 Task: Create a rule from the Routing list, Task moved to a section -> Set Priority in the project AcmeWorks , set the section as To-Do and set the priority of the task as  High
Action: Mouse moved to (125, 347)
Screenshot: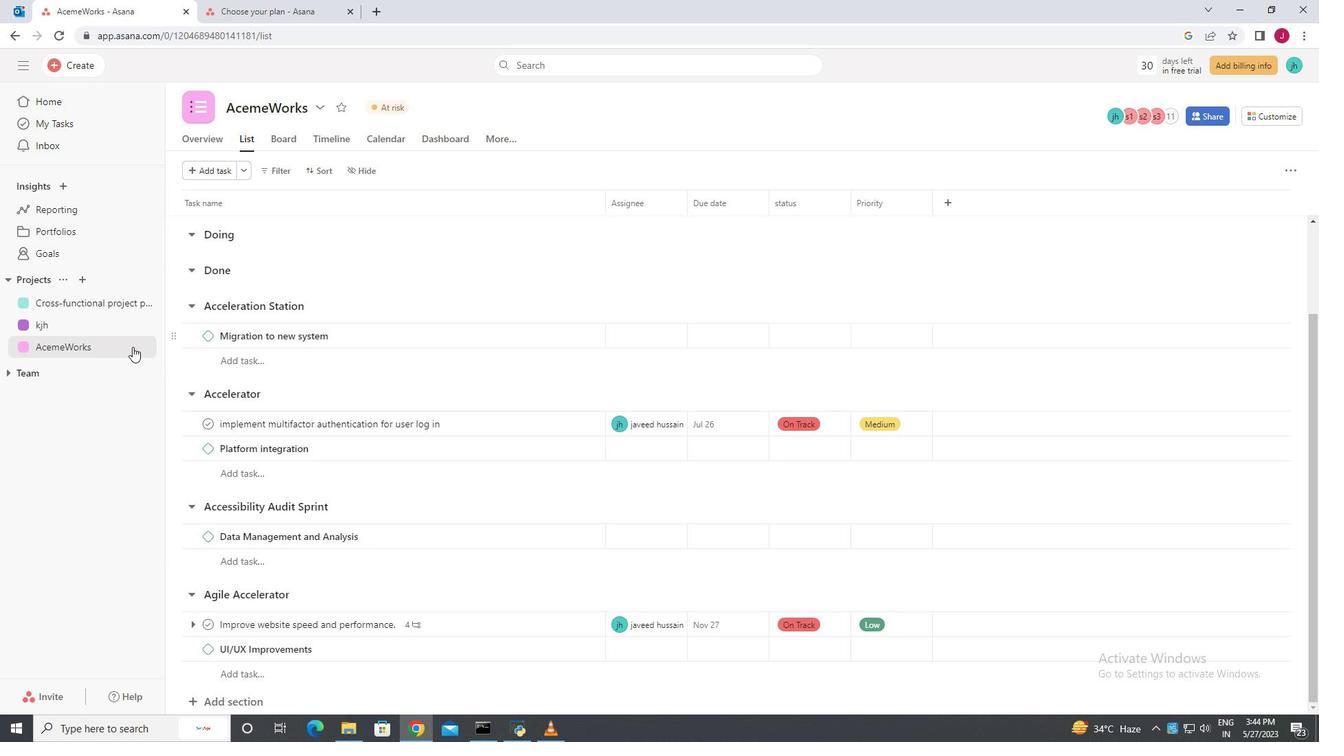 
Action: Mouse pressed left at (125, 347)
Screenshot: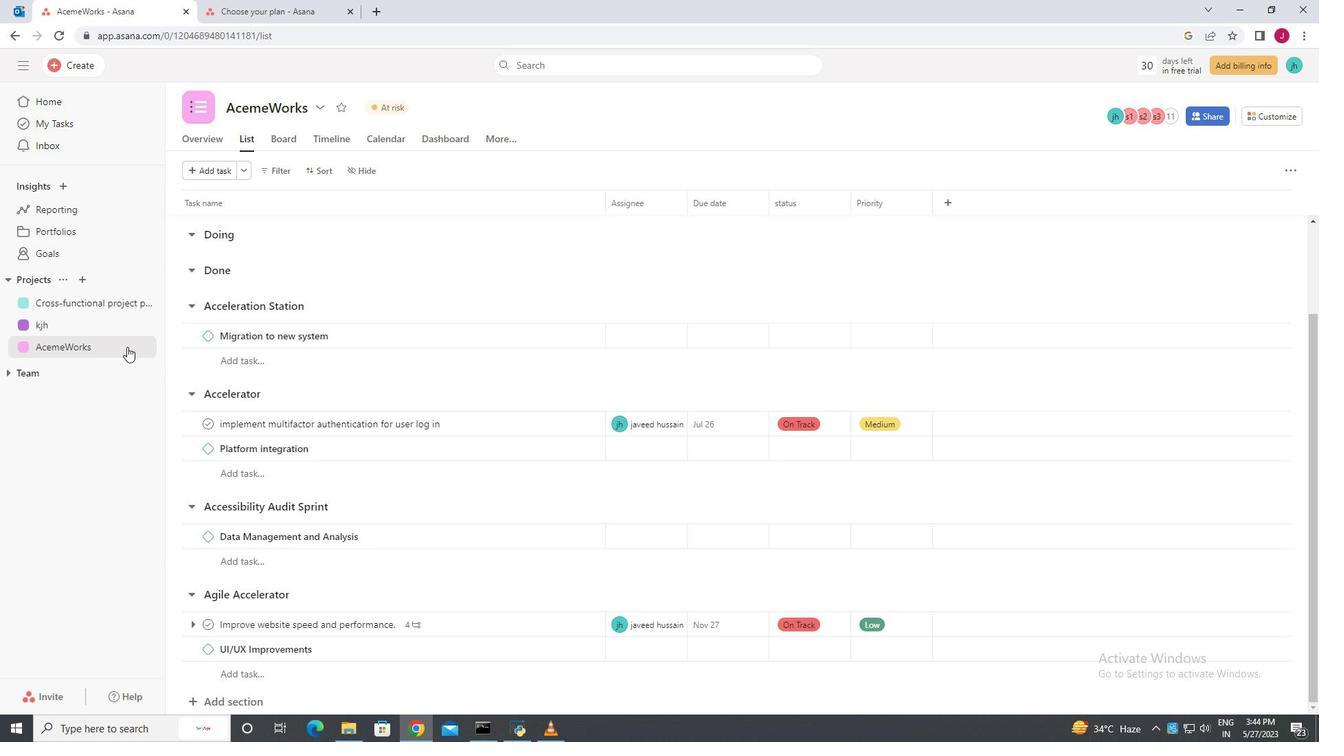 
Action: Mouse moved to (1277, 120)
Screenshot: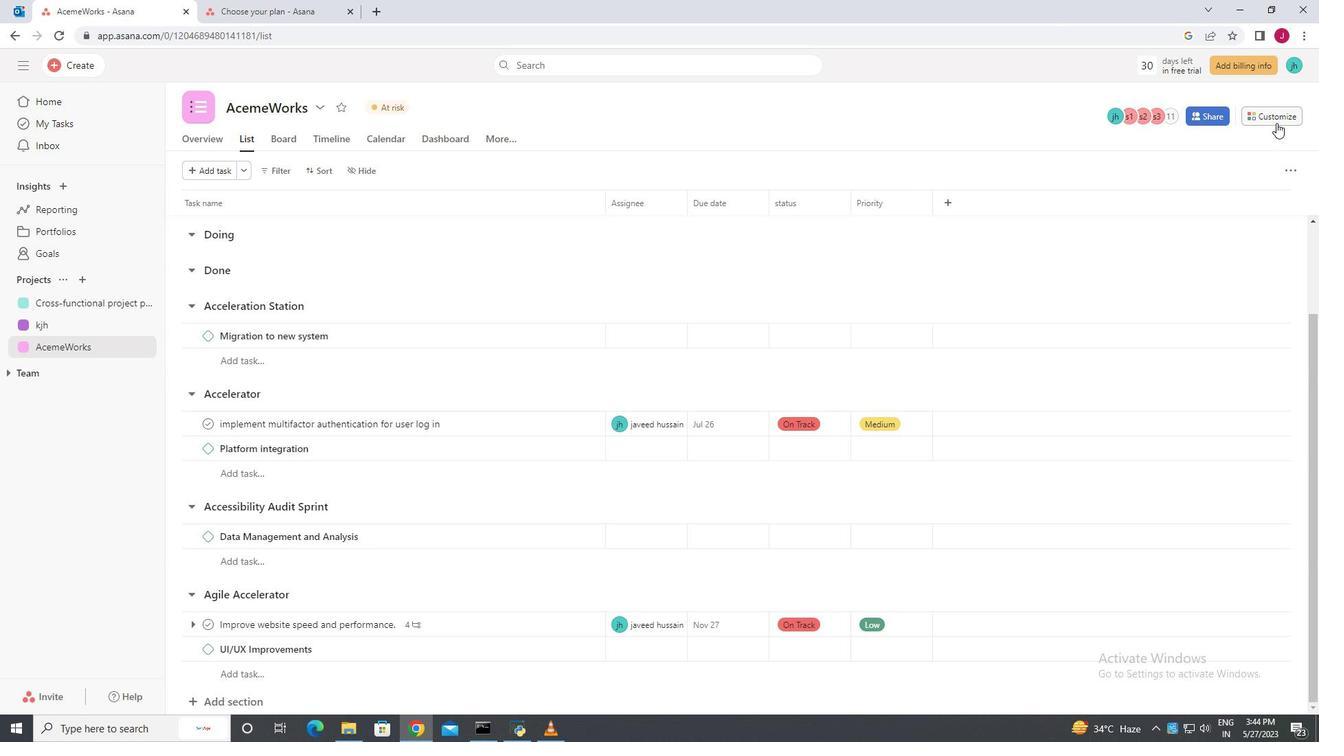 
Action: Mouse pressed left at (1277, 120)
Screenshot: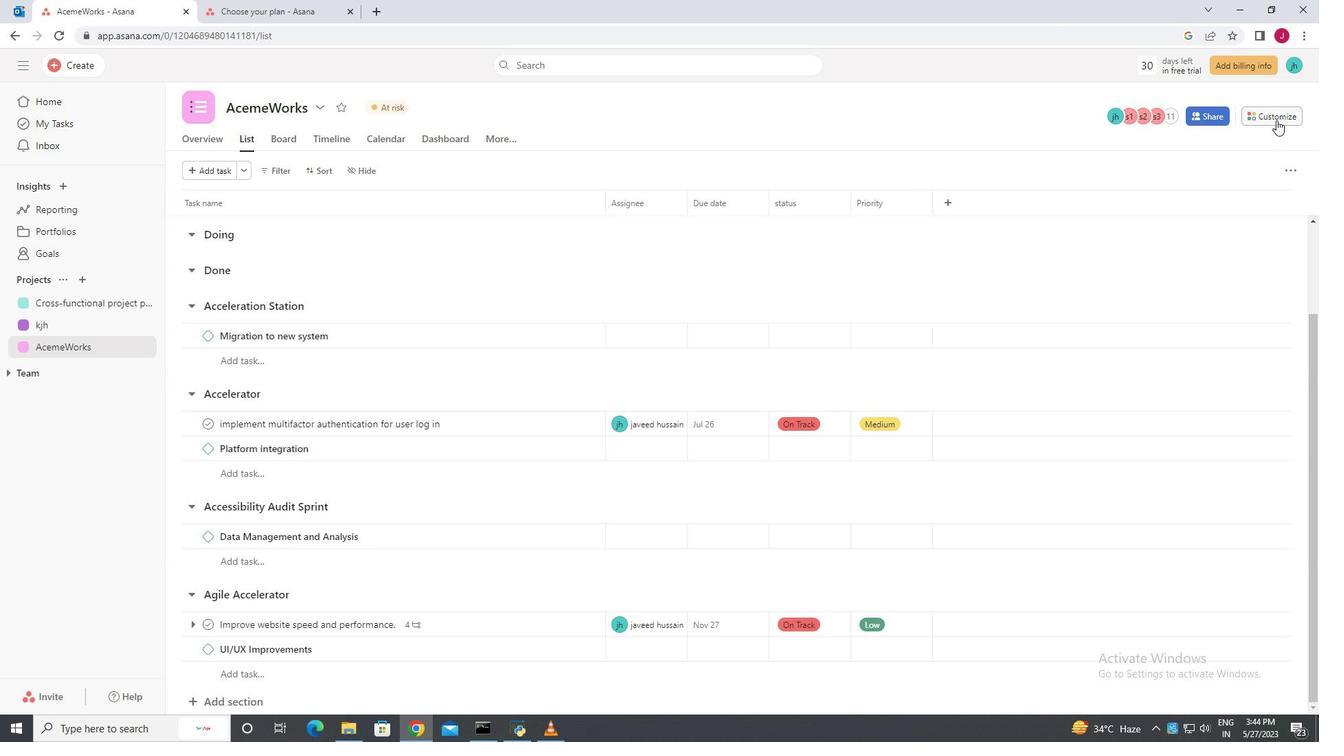 
Action: Mouse moved to (1029, 301)
Screenshot: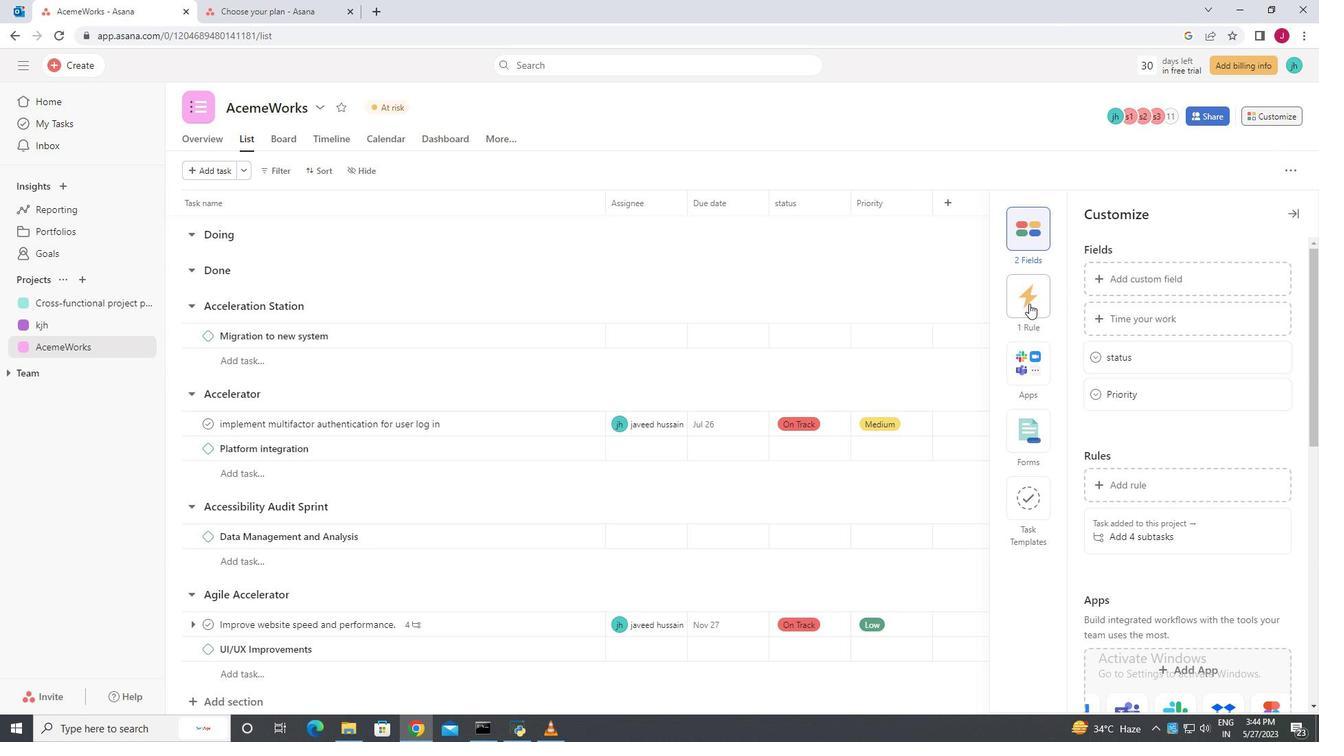 
Action: Mouse pressed left at (1029, 301)
Screenshot: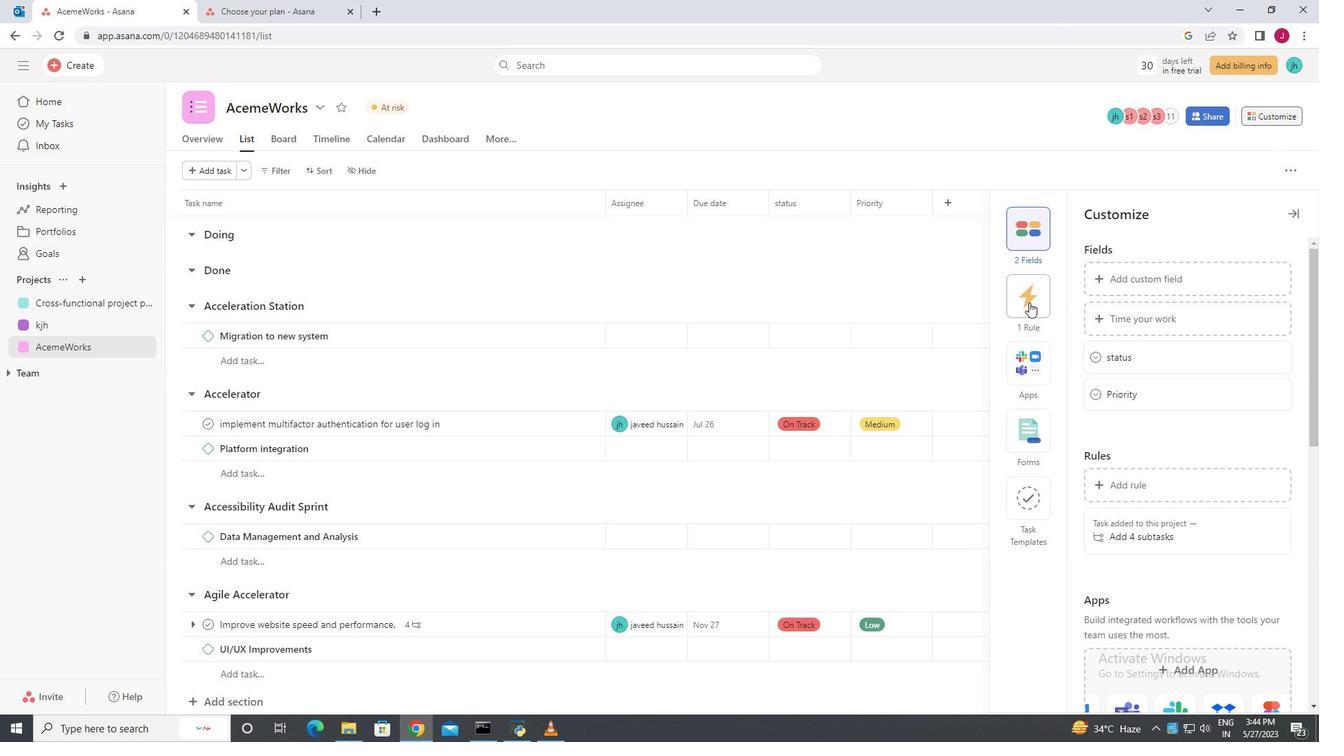 
Action: Mouse moved to (1150, 274)
Screenshot: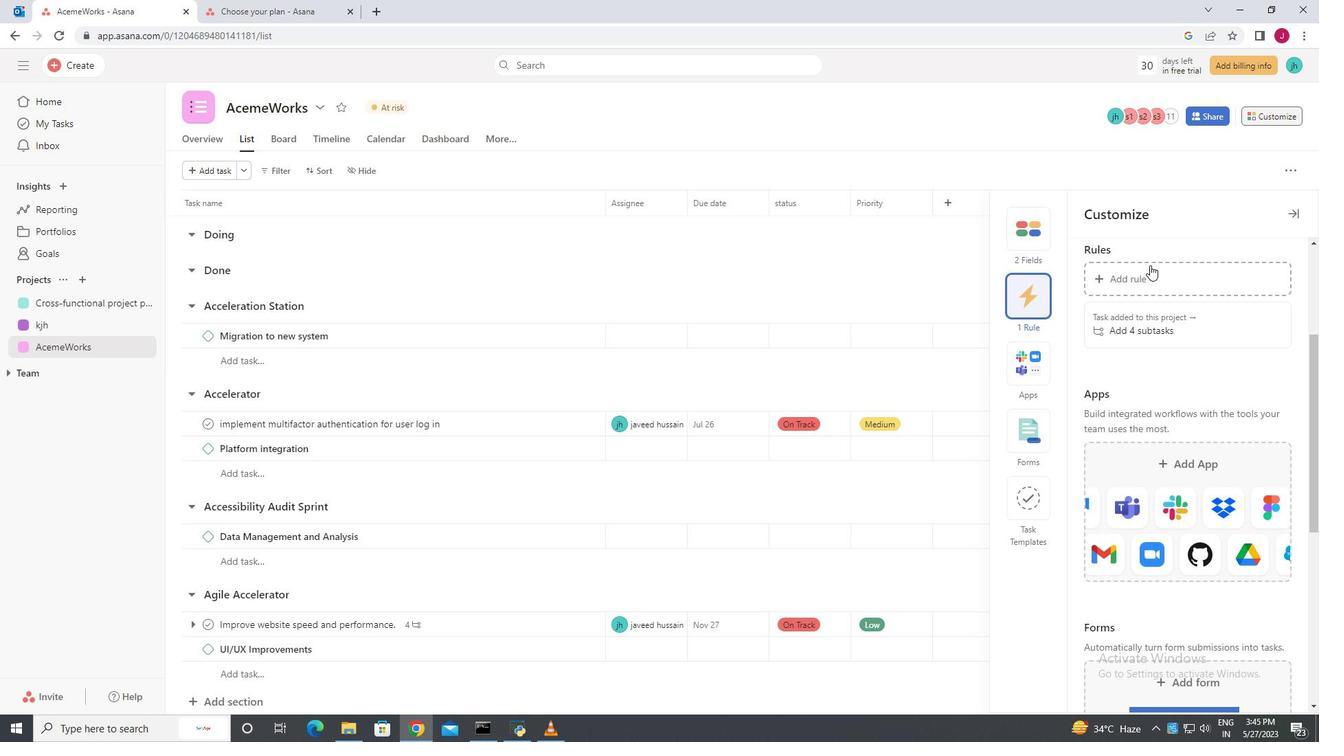 
Action: Mouse pressed left at (1150, 274)
Screenshot: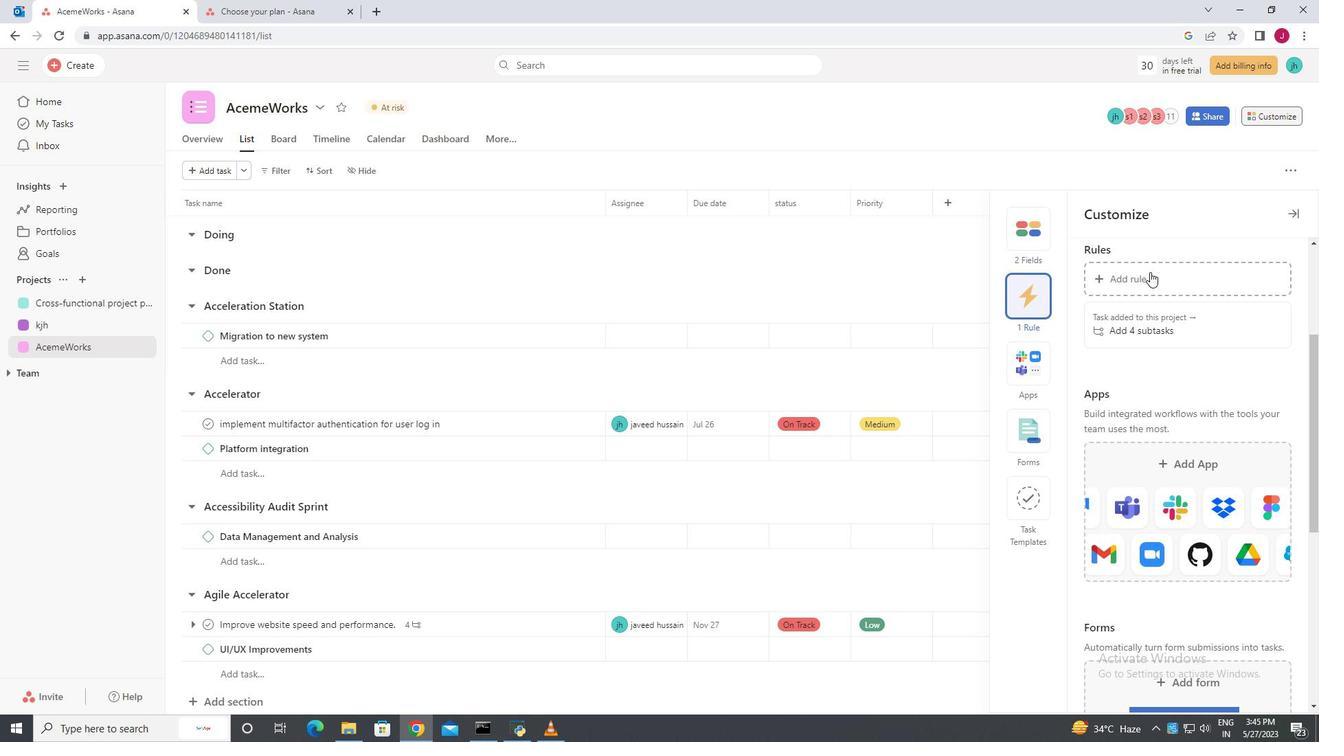 
Action: Mouse moved to (291, 180)
Screenshot: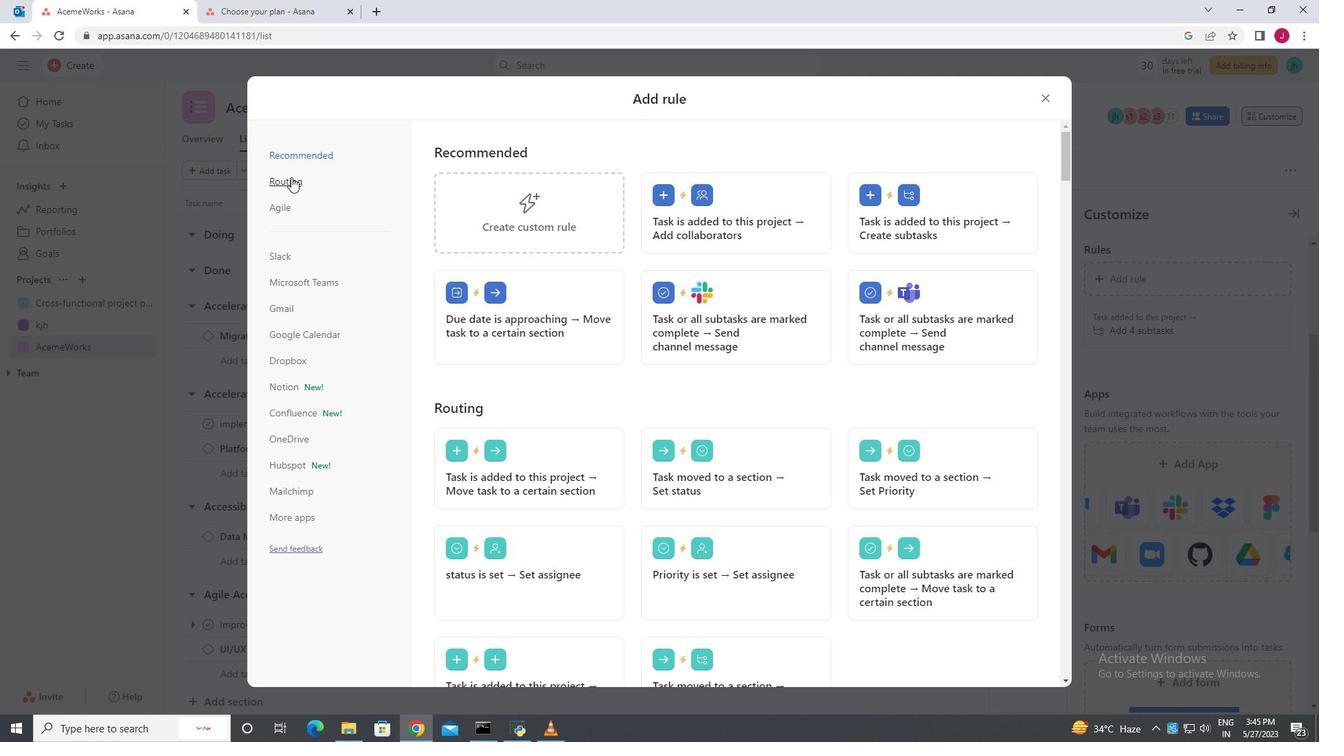 
Action: Mouse pressed left at (291, 180)
Screenshot: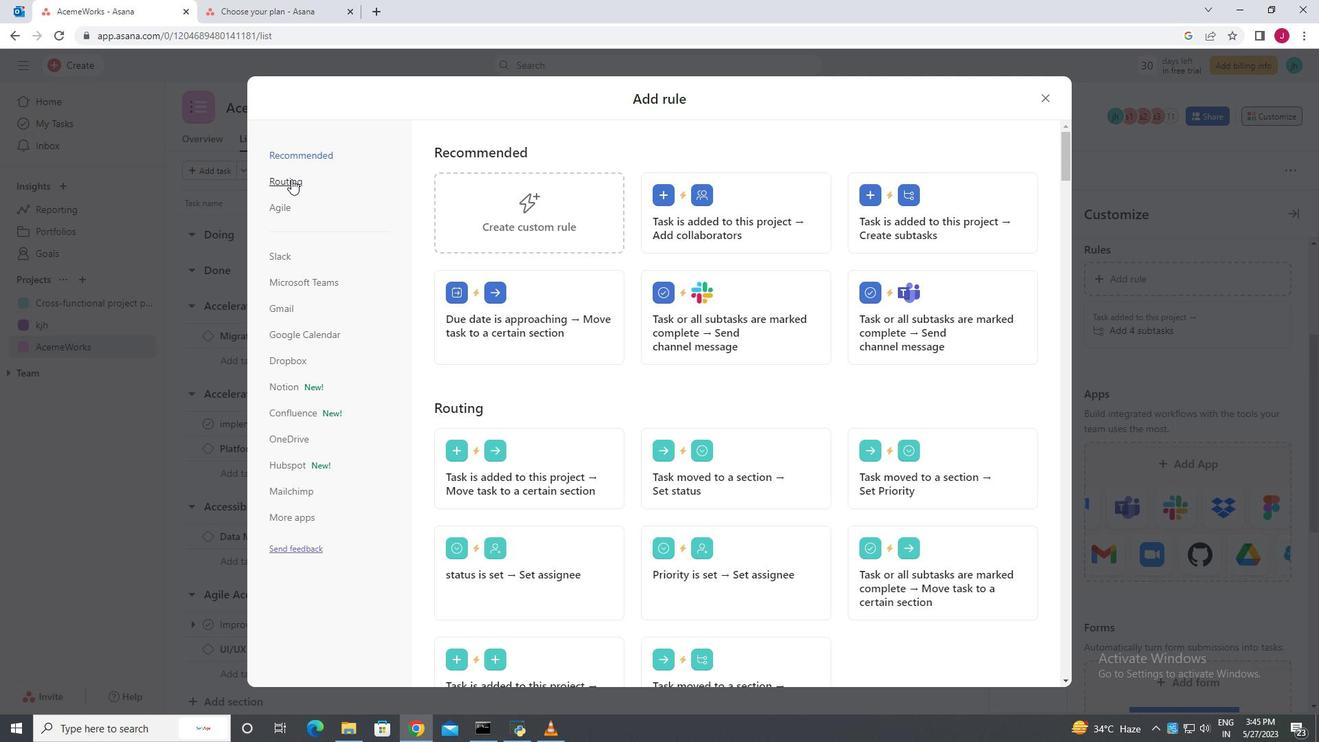 
Action: Mouse moved to (944, 213)
Screenshot: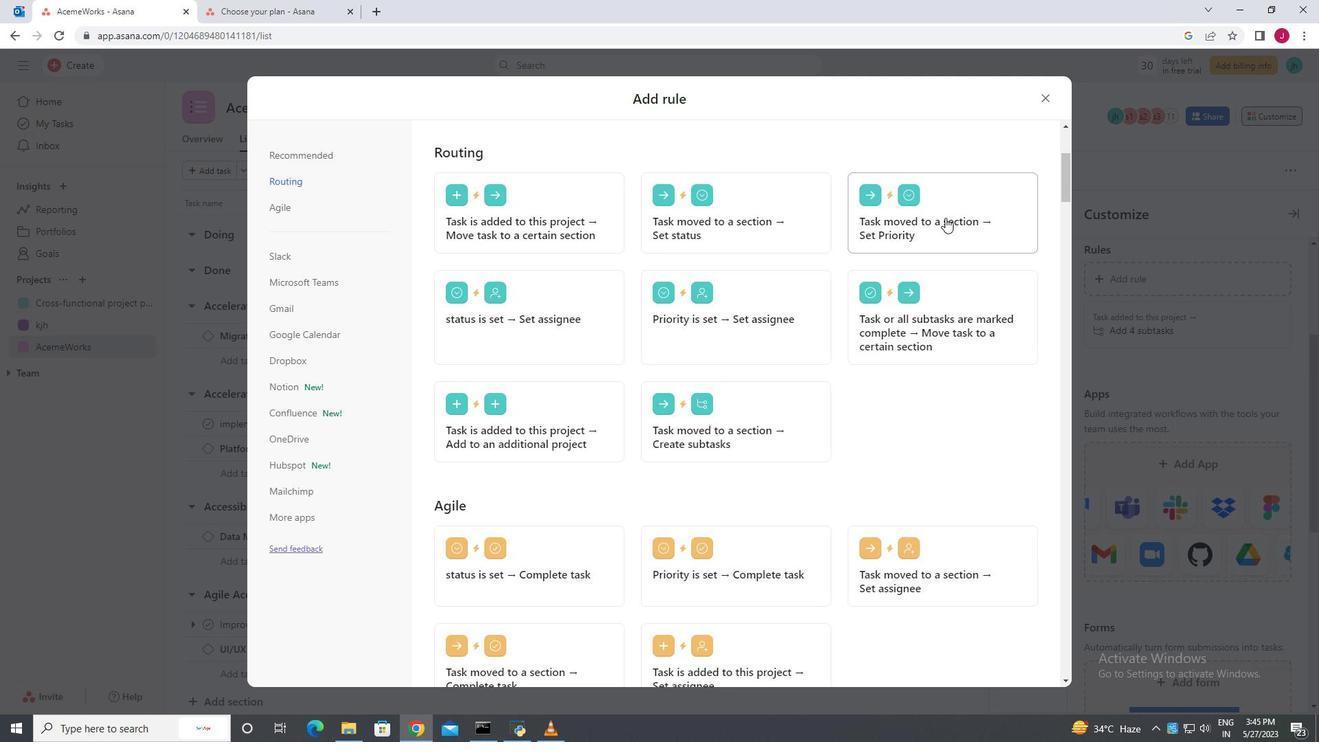 
Action: Mouse pressed left at (944, 213)
Screenshot: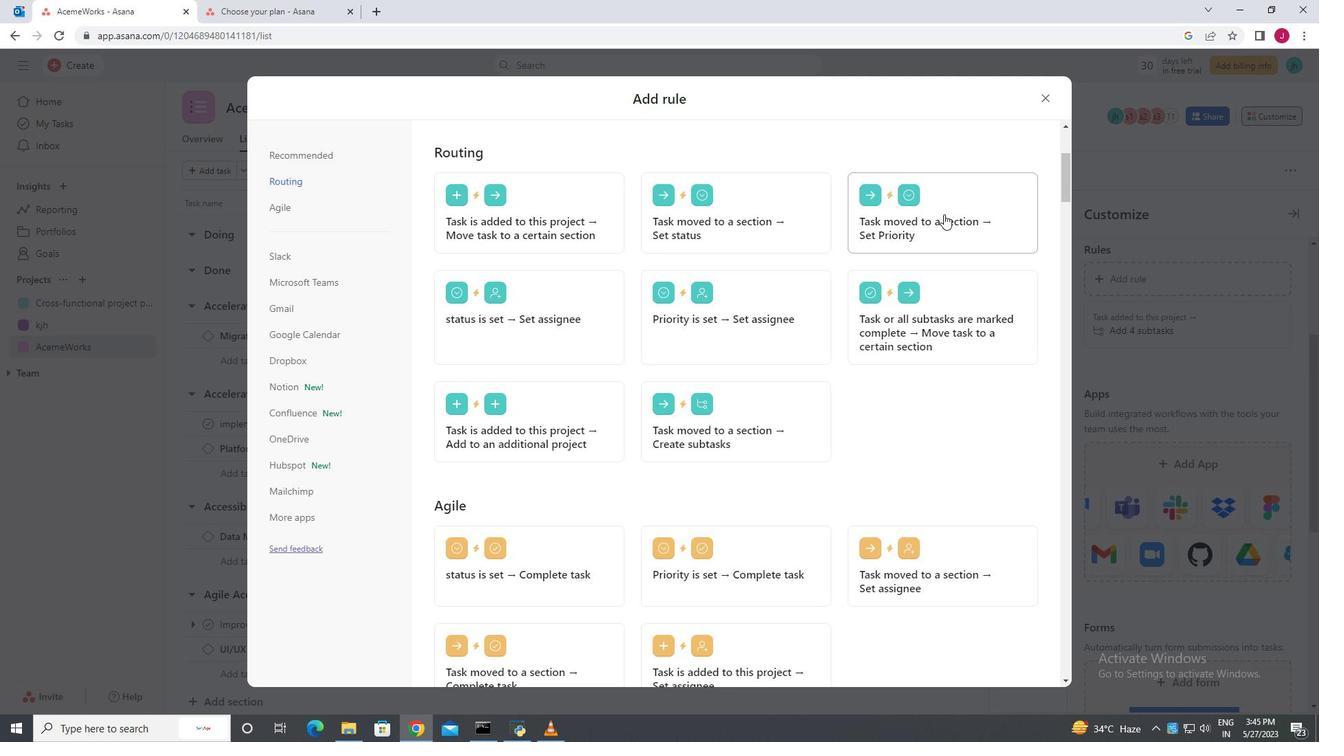 
Action: Mouse moved to (887, 239)
Screenshot: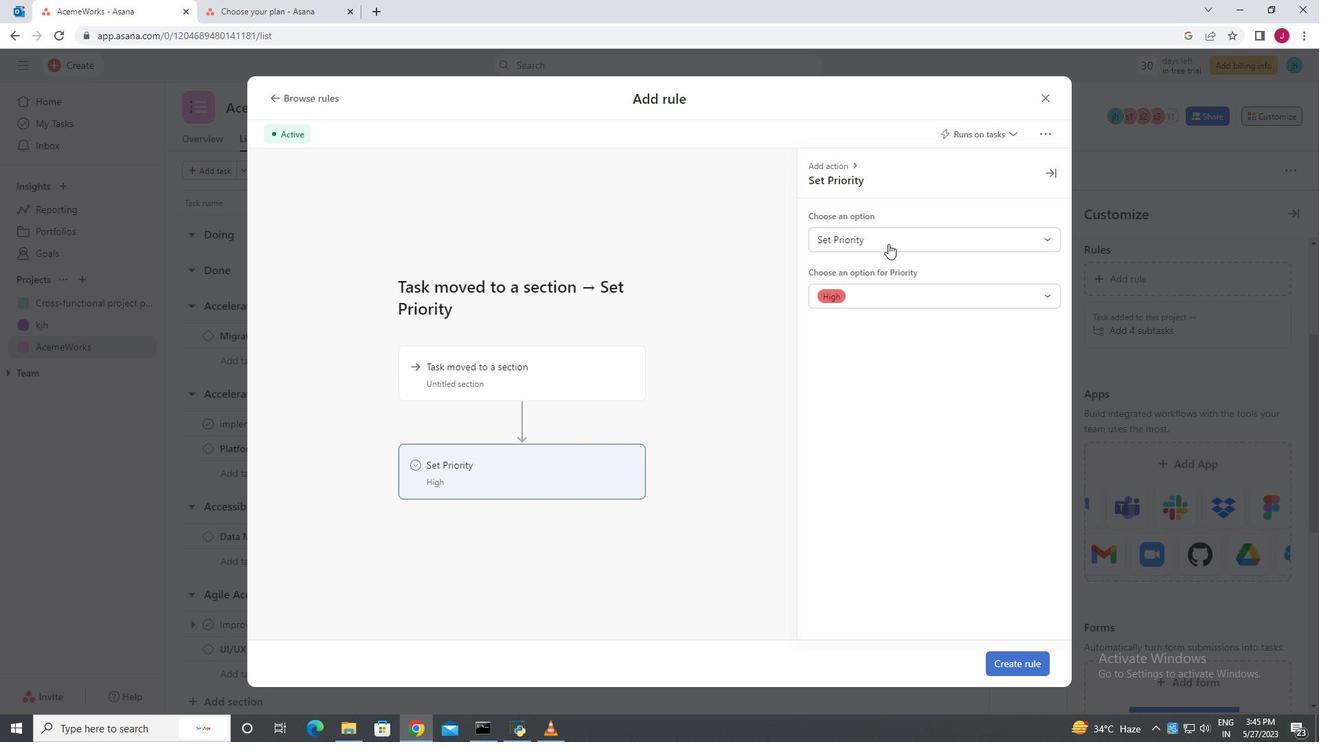 
Action: Mouse pressed left at (887, 239)
Screenshot: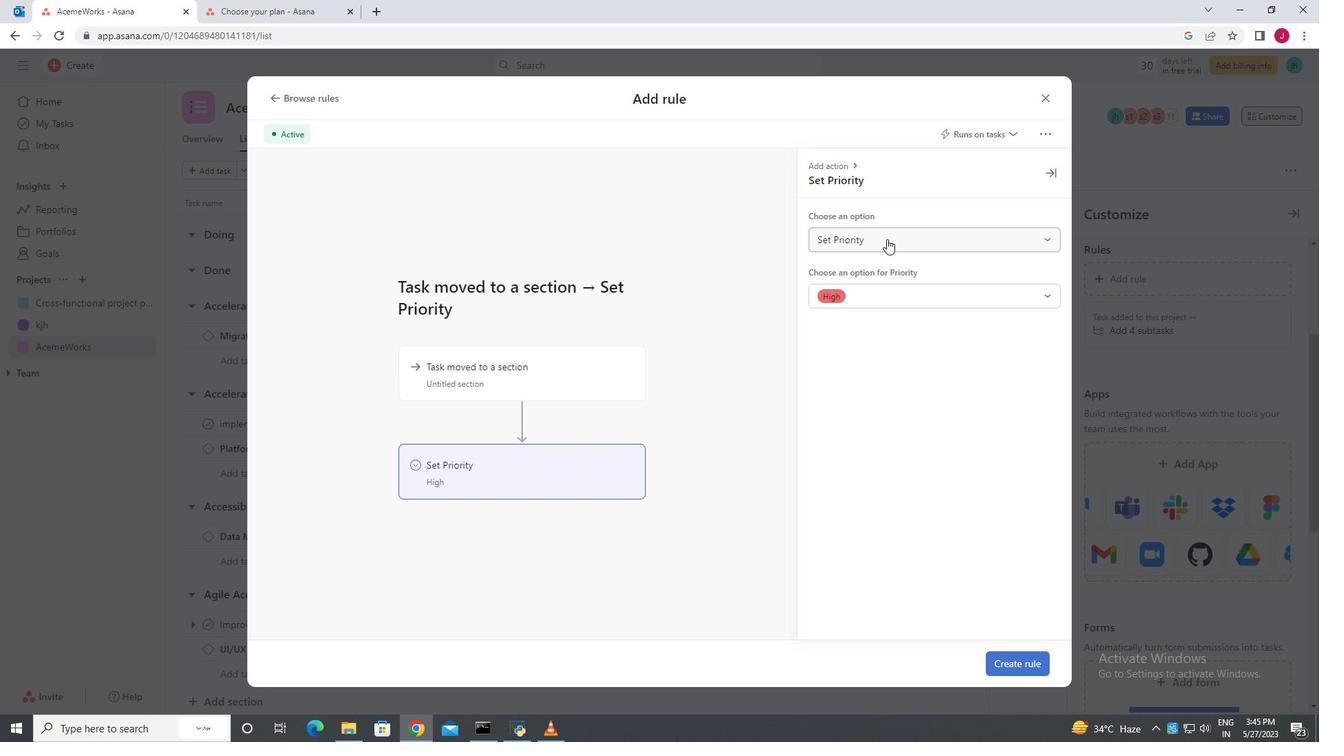 
Action: Mouse pressed left at (887, 239)
Screenshot: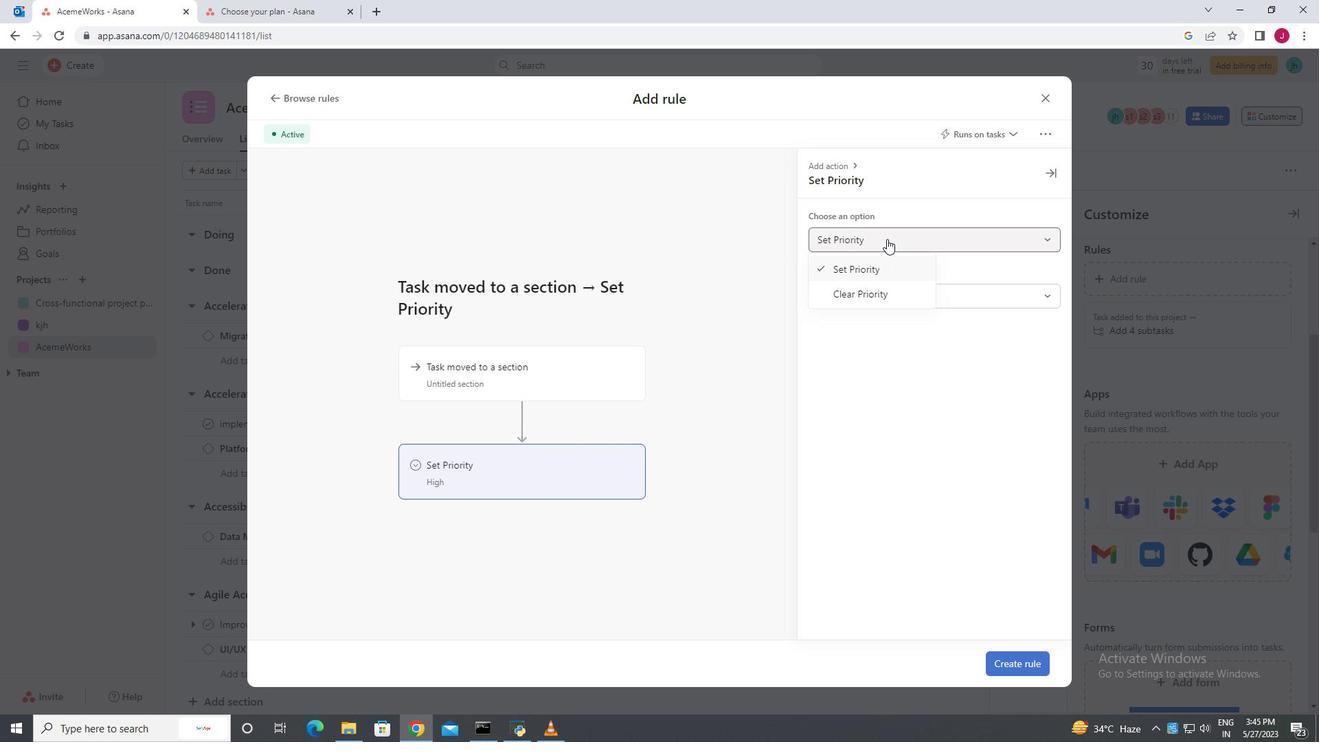 
Action: Mouse moved to (508, 477)
Screenshot: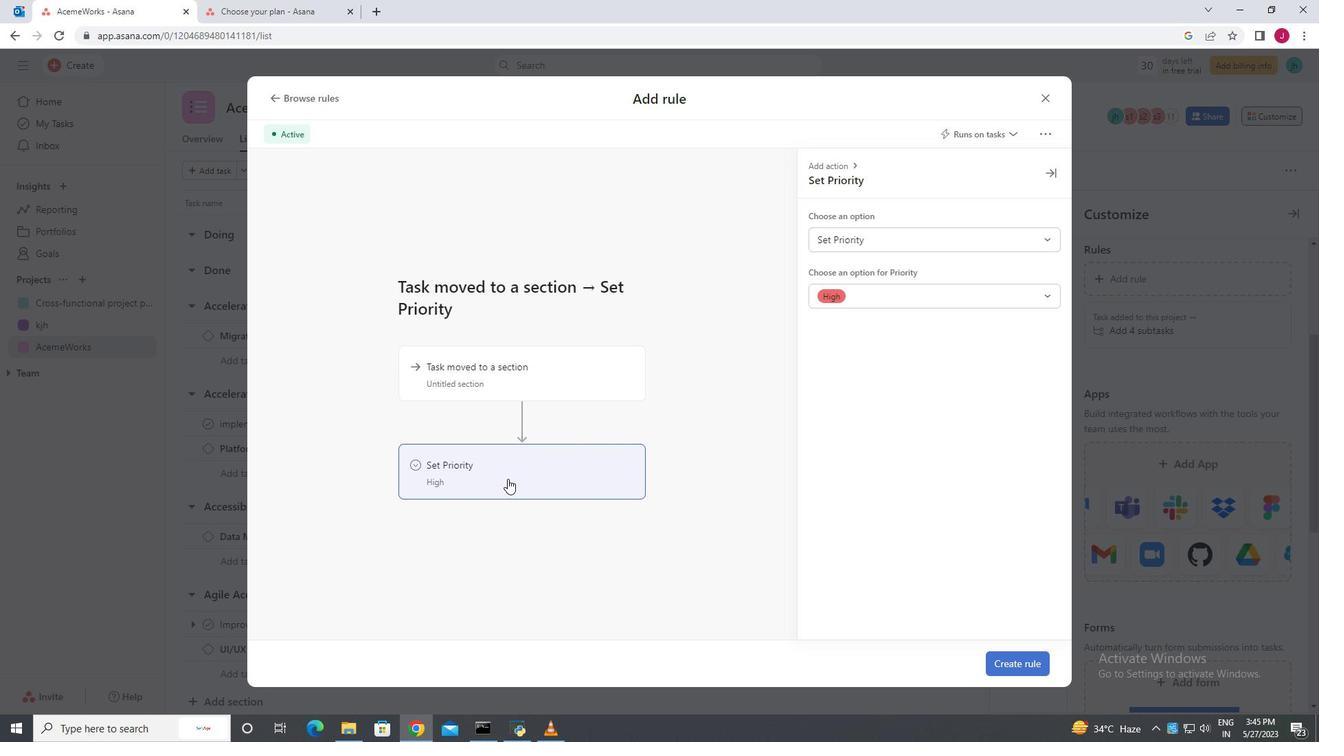 
Action: Mouse pressed left at (508, 477)
Screenshot: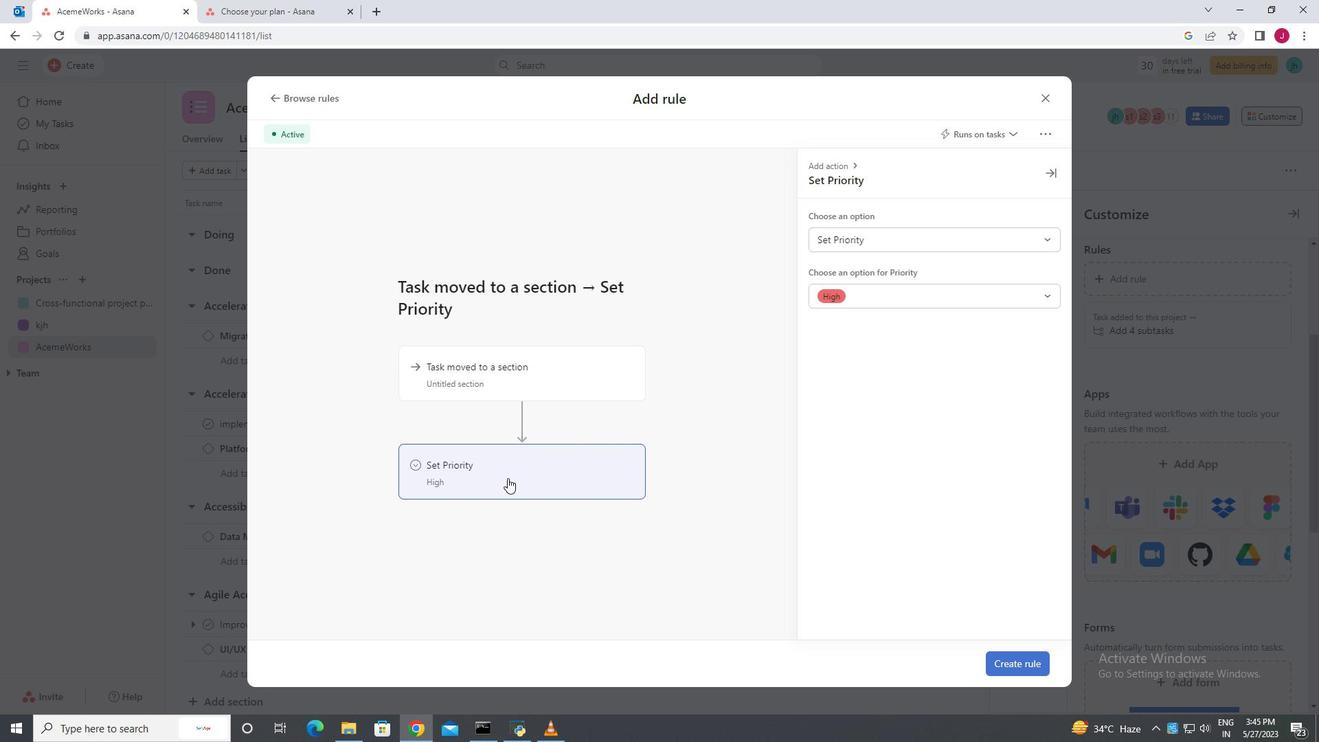 
Action: Mouse moved to (540, 378)
Screenshot: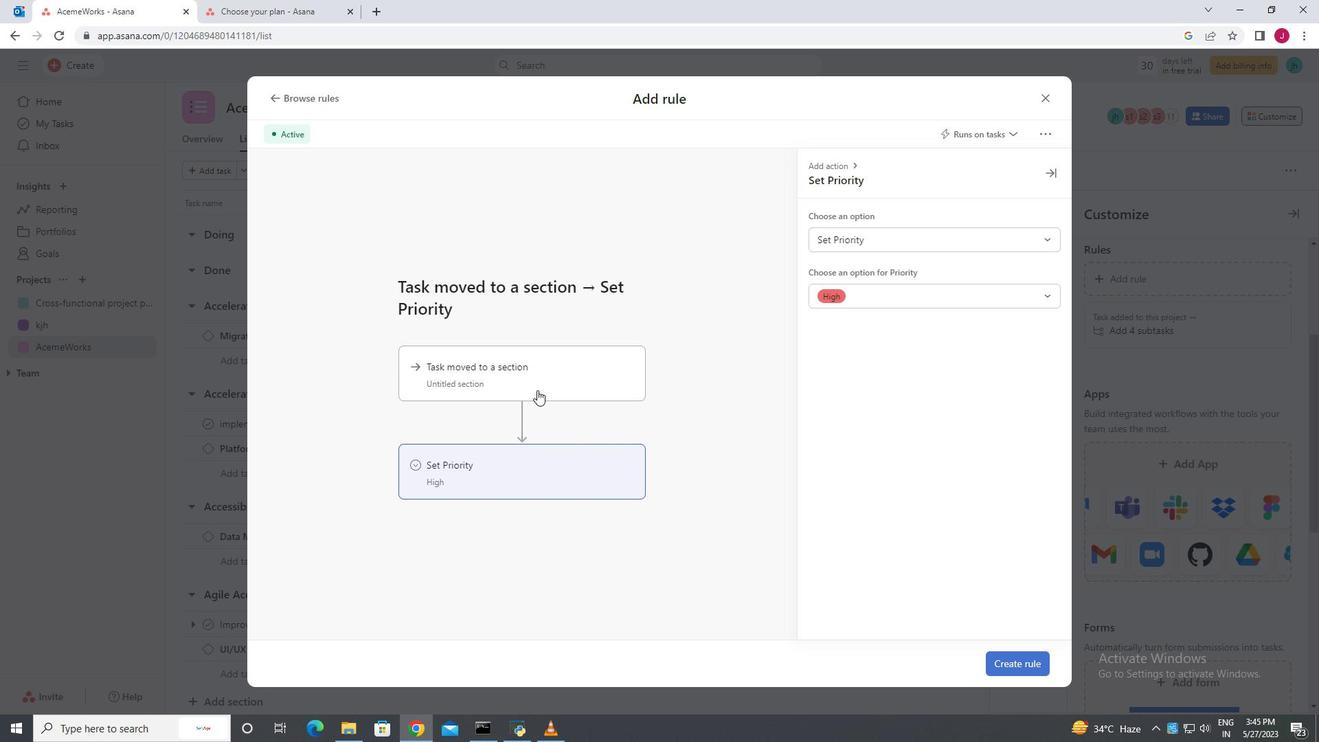 
Action: Mouse pressed left at (540, 378)
Screenshot: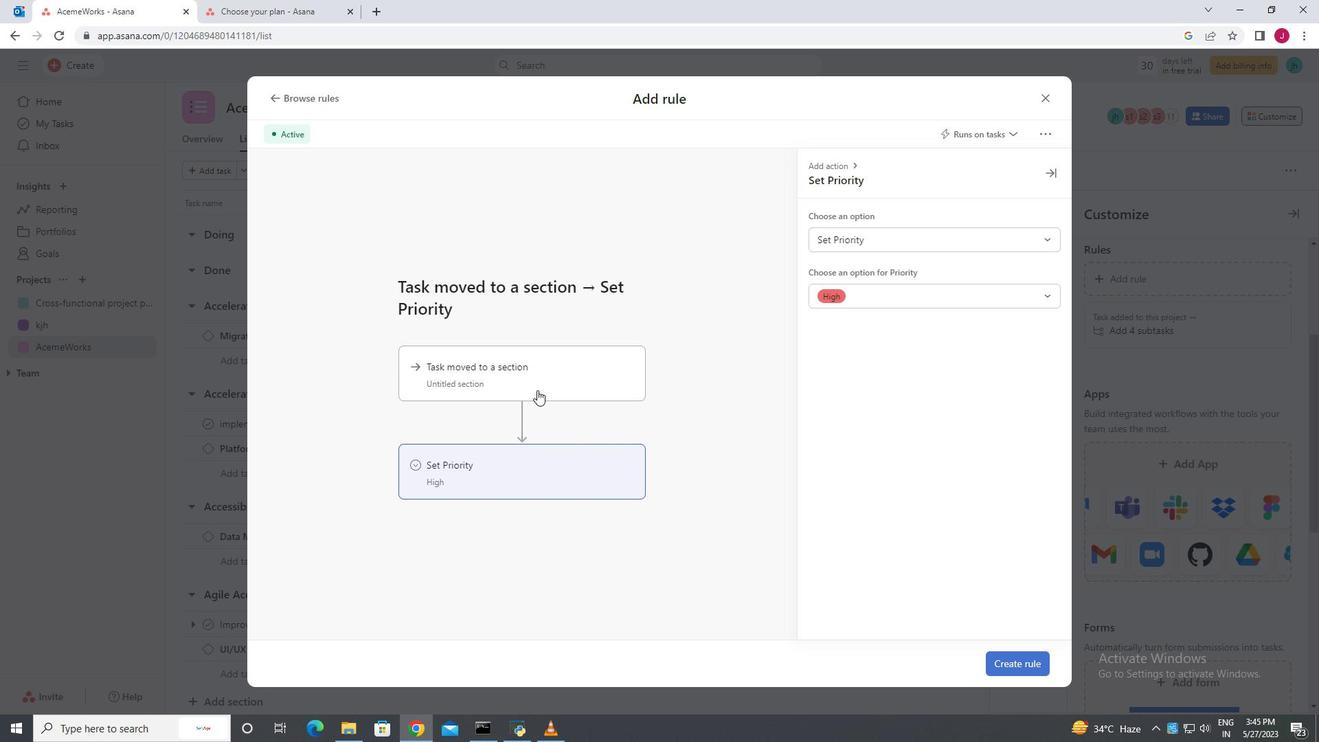 
Action: Mouse moved to (894, 241)
Screenshot: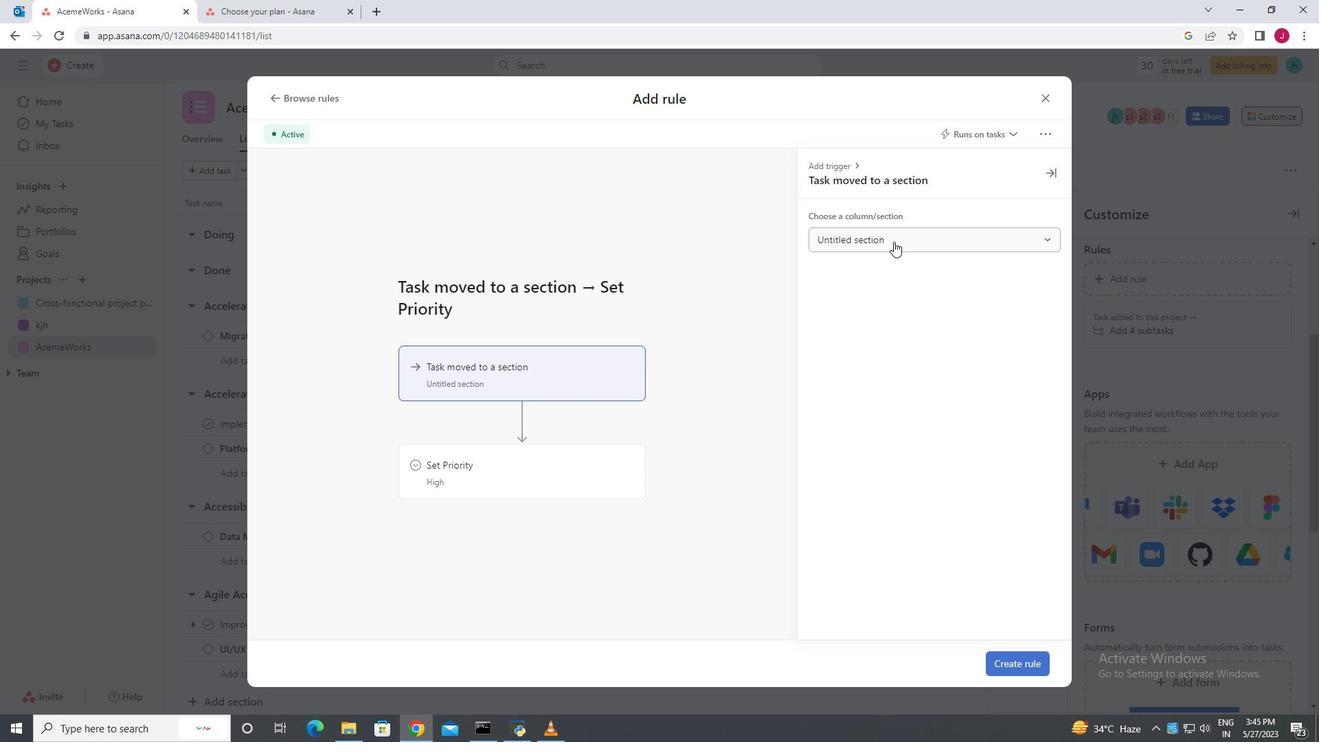 
Action: Mouse pressed left at (894, 241)
Screenshot: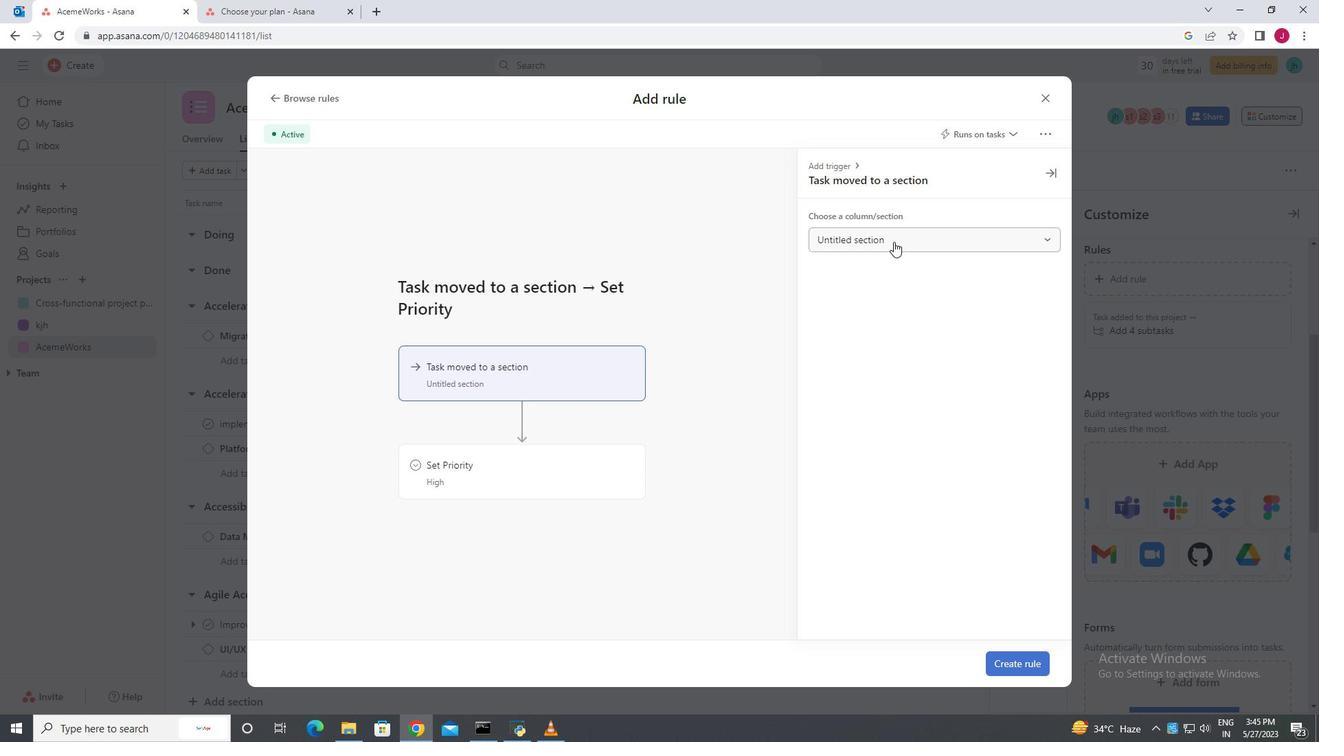 
Action: Mouse moved to (859, 296)
Screenshot: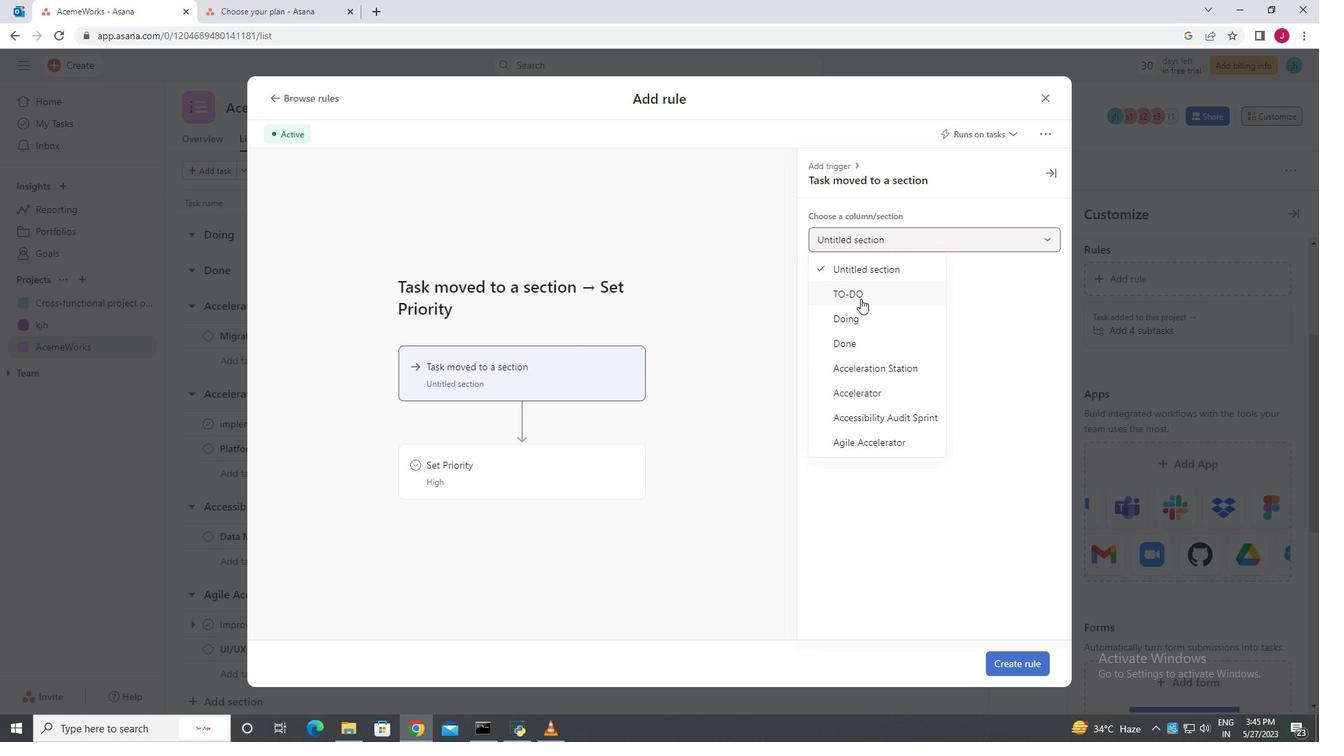
Action: Mouse pressed left at (859, 296)
Screenshot: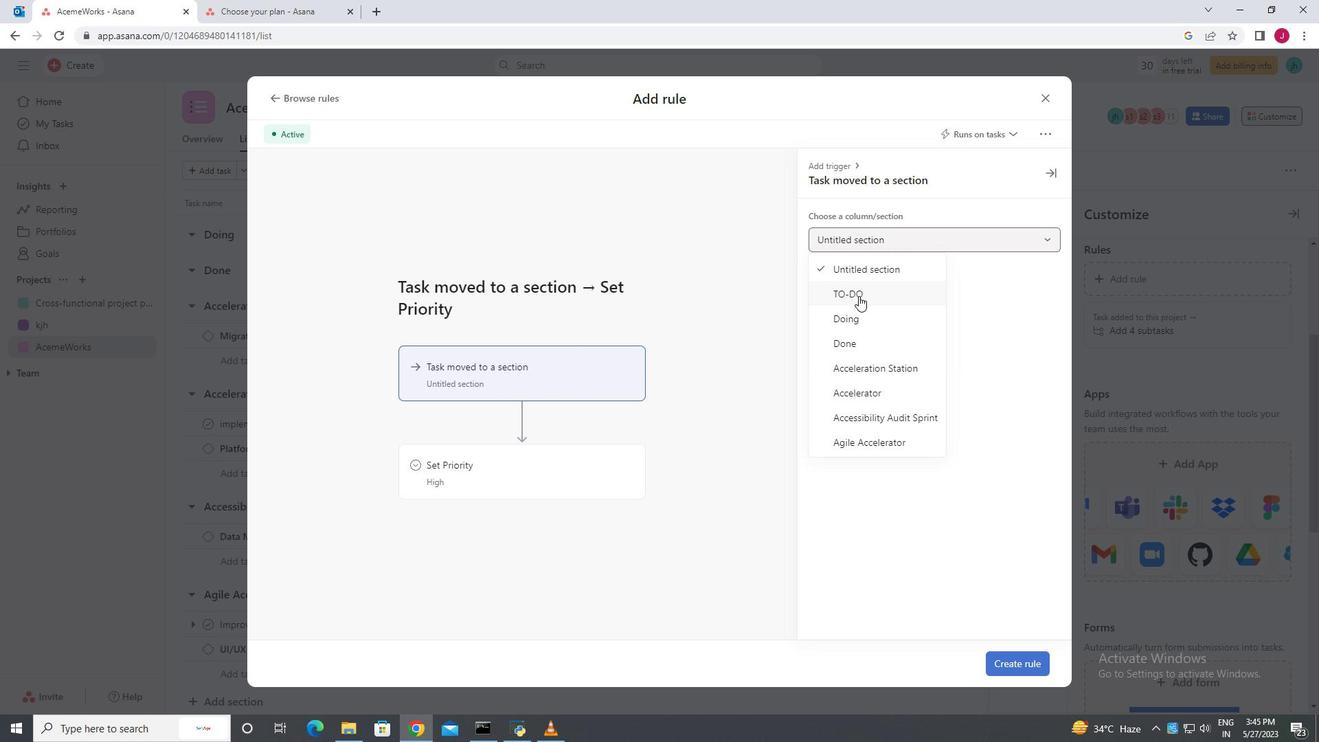 
Action: Mouse moved to (521, 462)
Screenshot: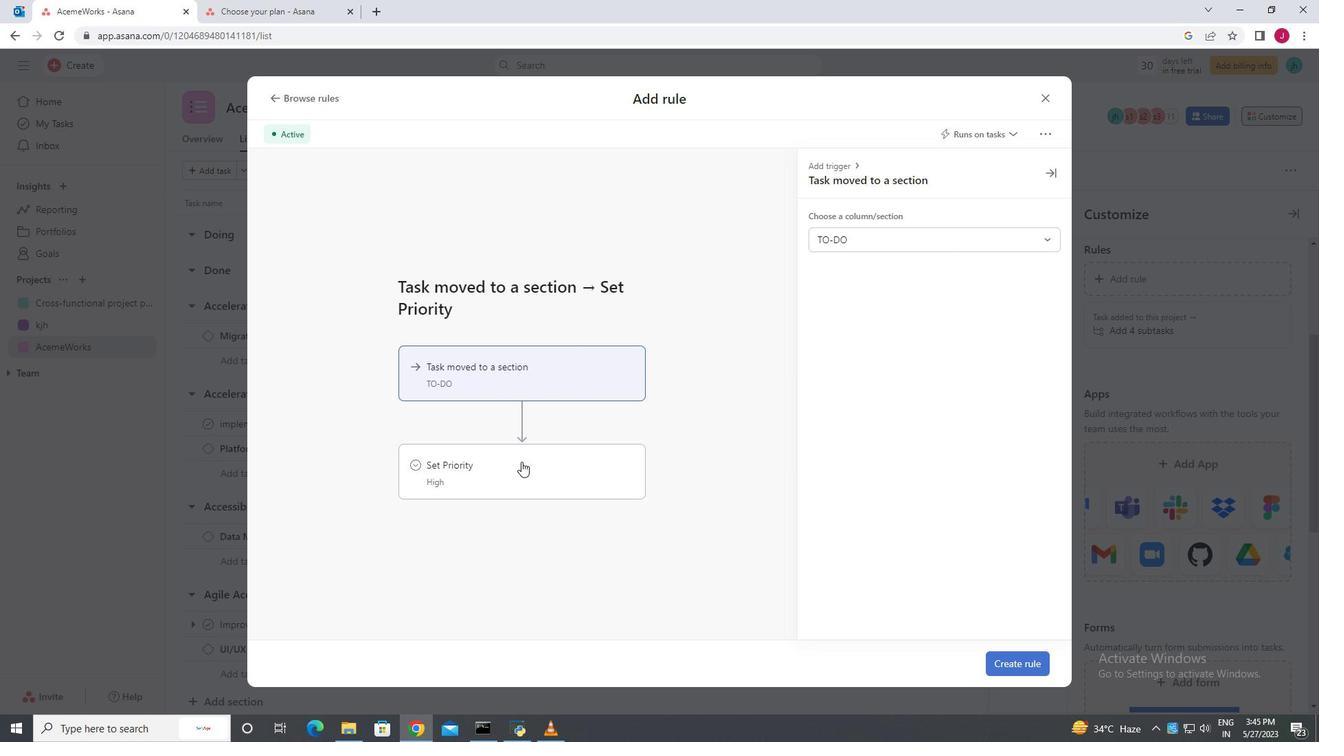 
Action: Mouse pressed left at (521, 462)
Screenshot: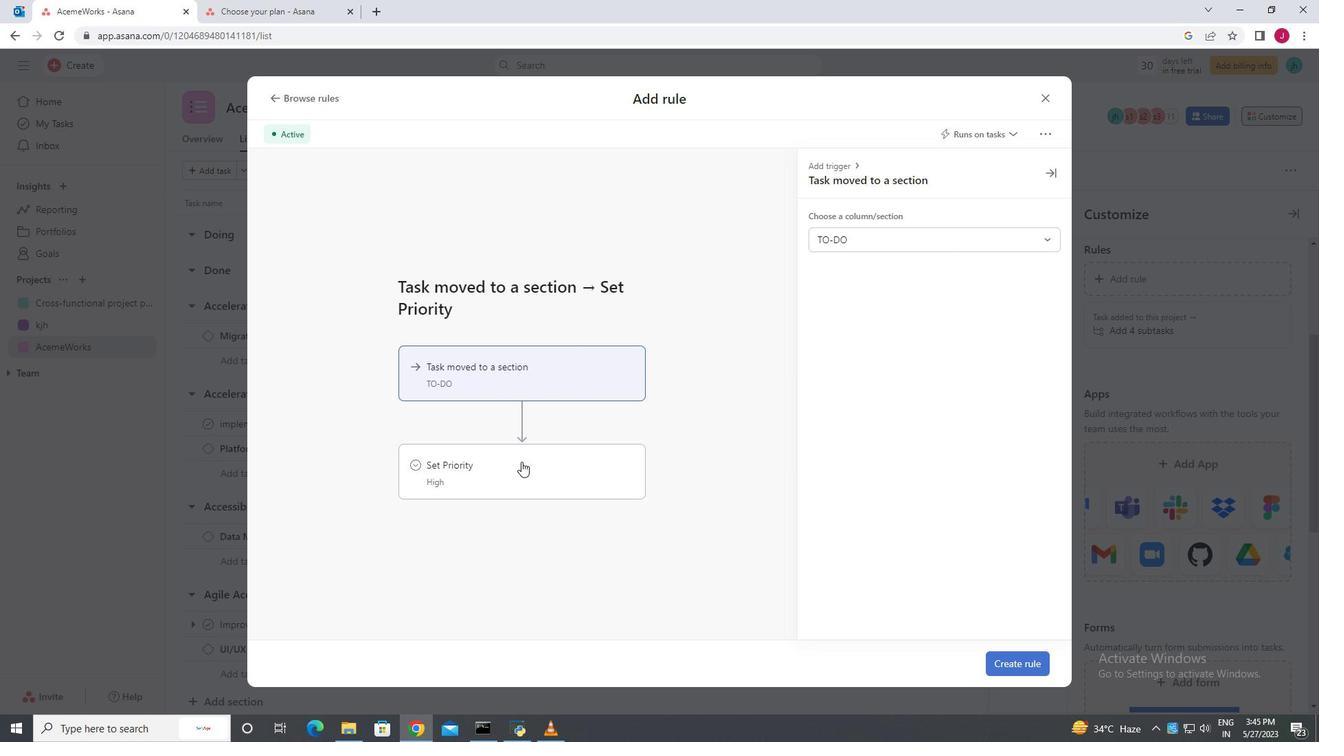 
Action: Mouse moved to (881, 296)
Screenshot: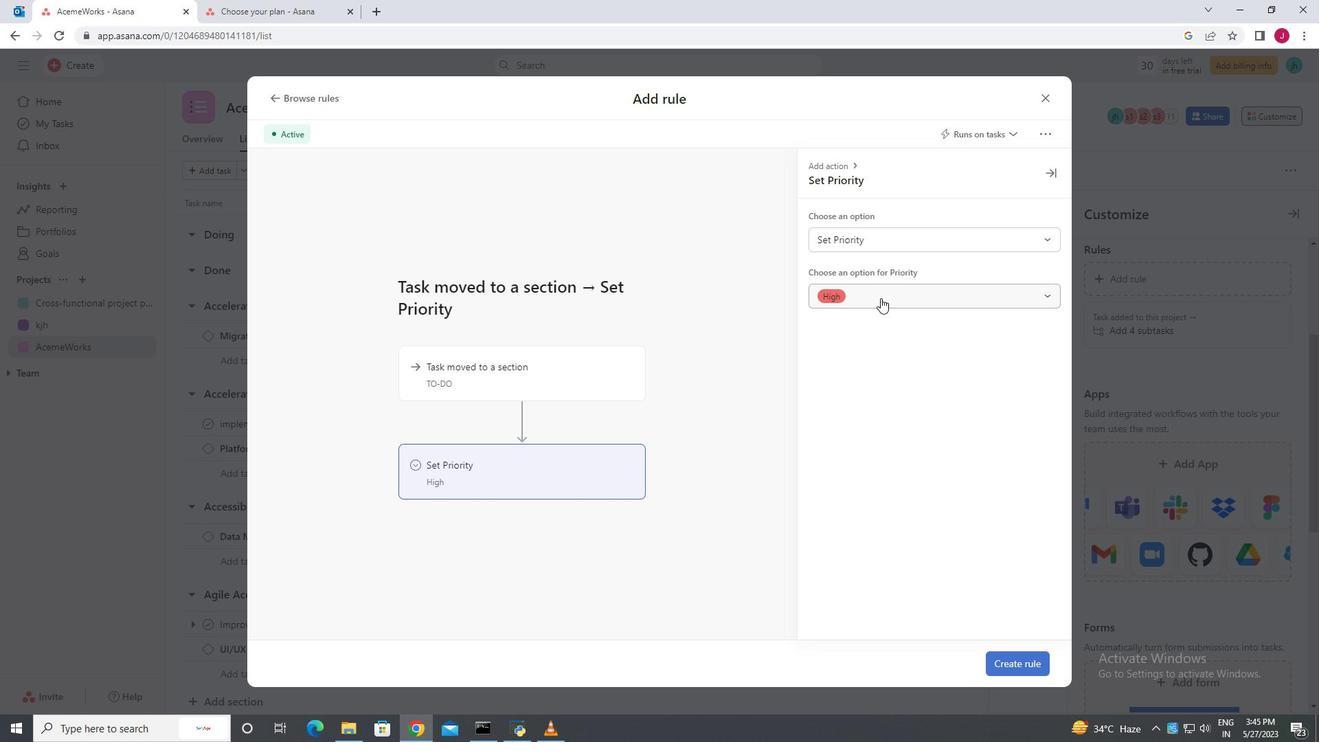 
Action: Mouse pressed left at (881, 296)
Screenshot: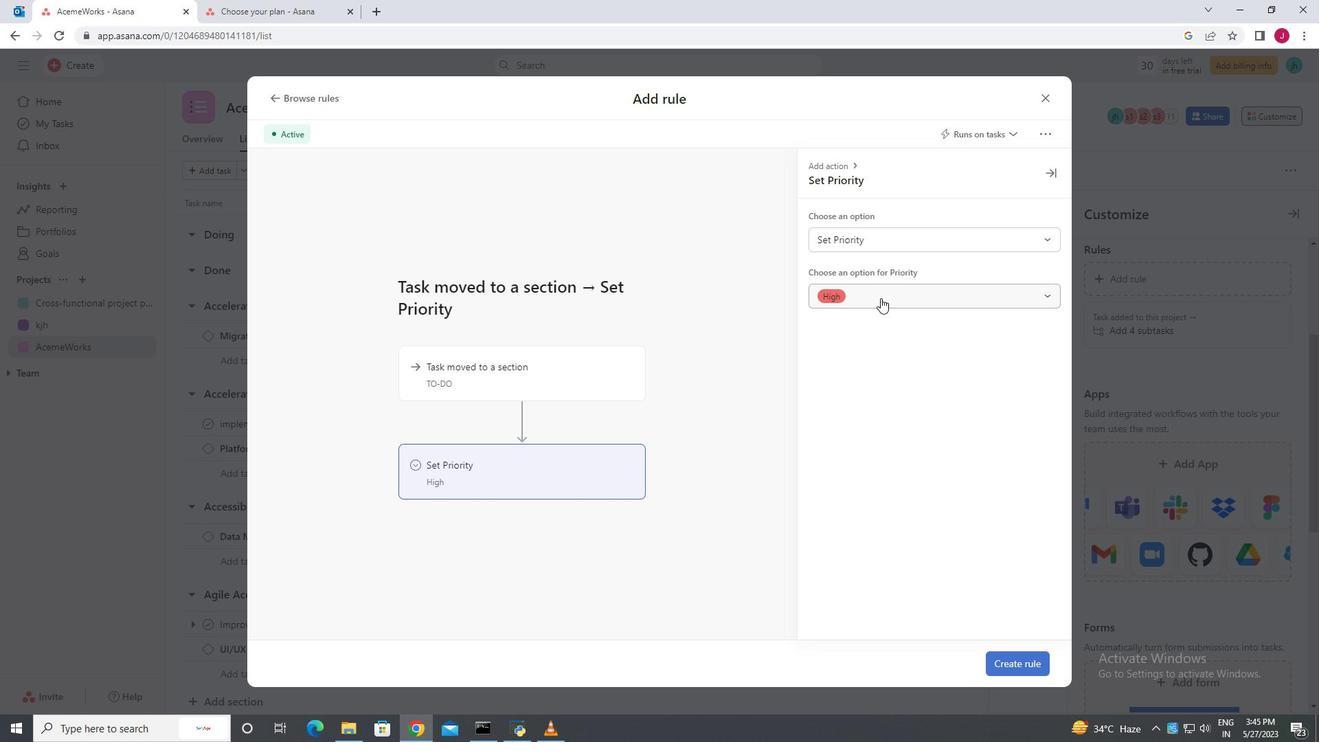 
Action: Mouse moved to (855, 323)
Screenshot: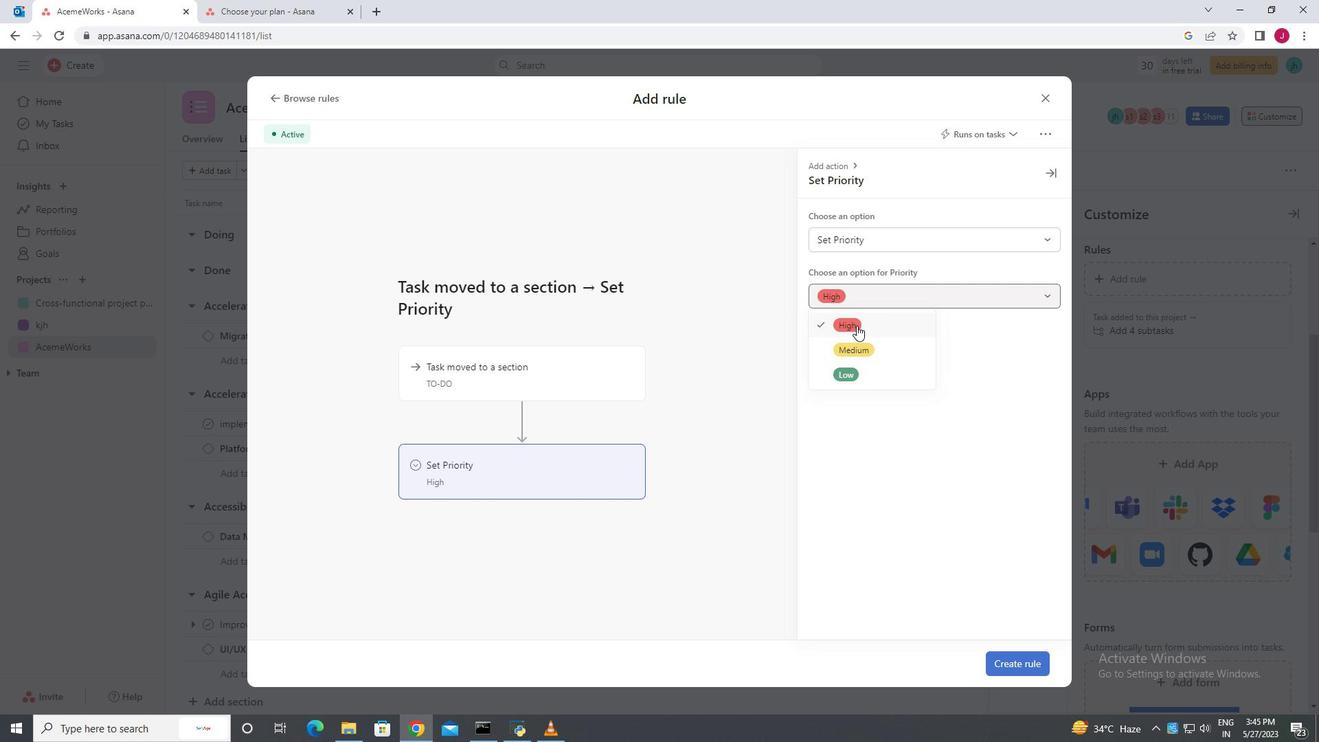 
Action: Mouse pressed left at (855, 323)
Screenshot: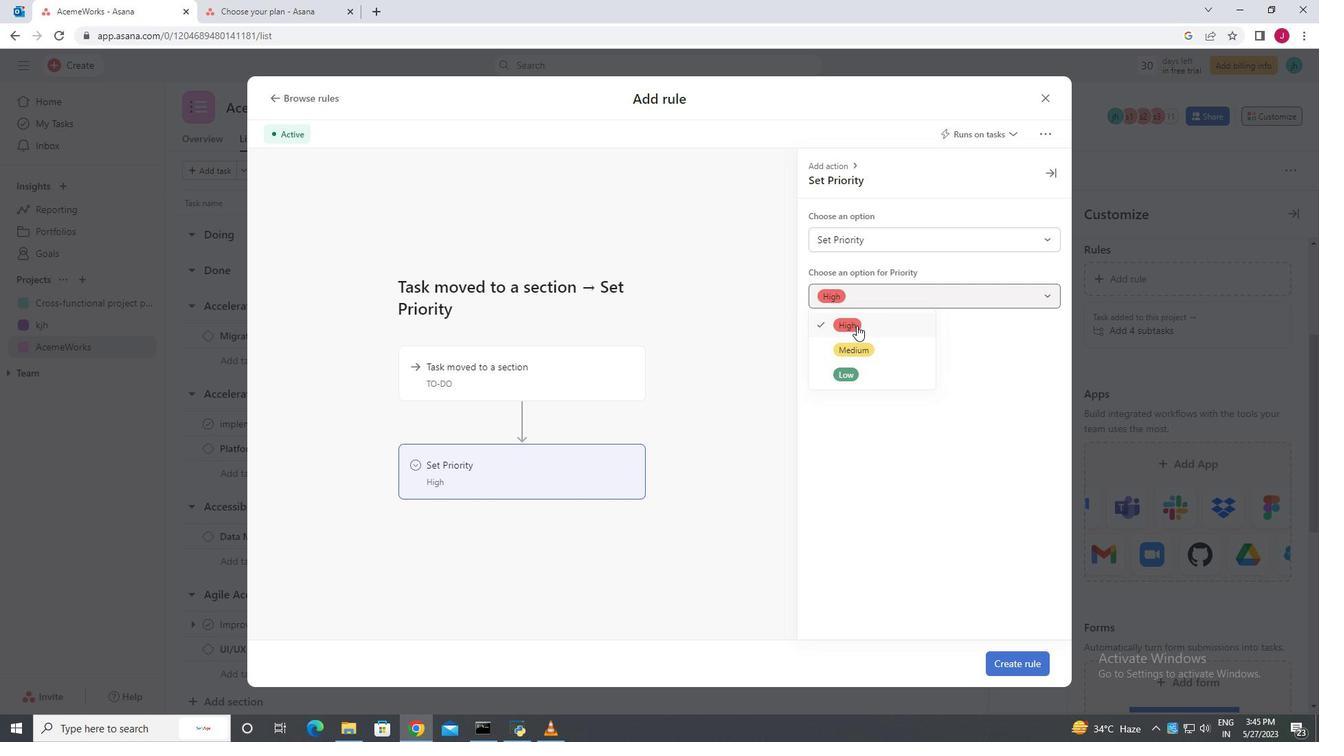 
Action: Mouse moved to (1021, 663)
Screenshot: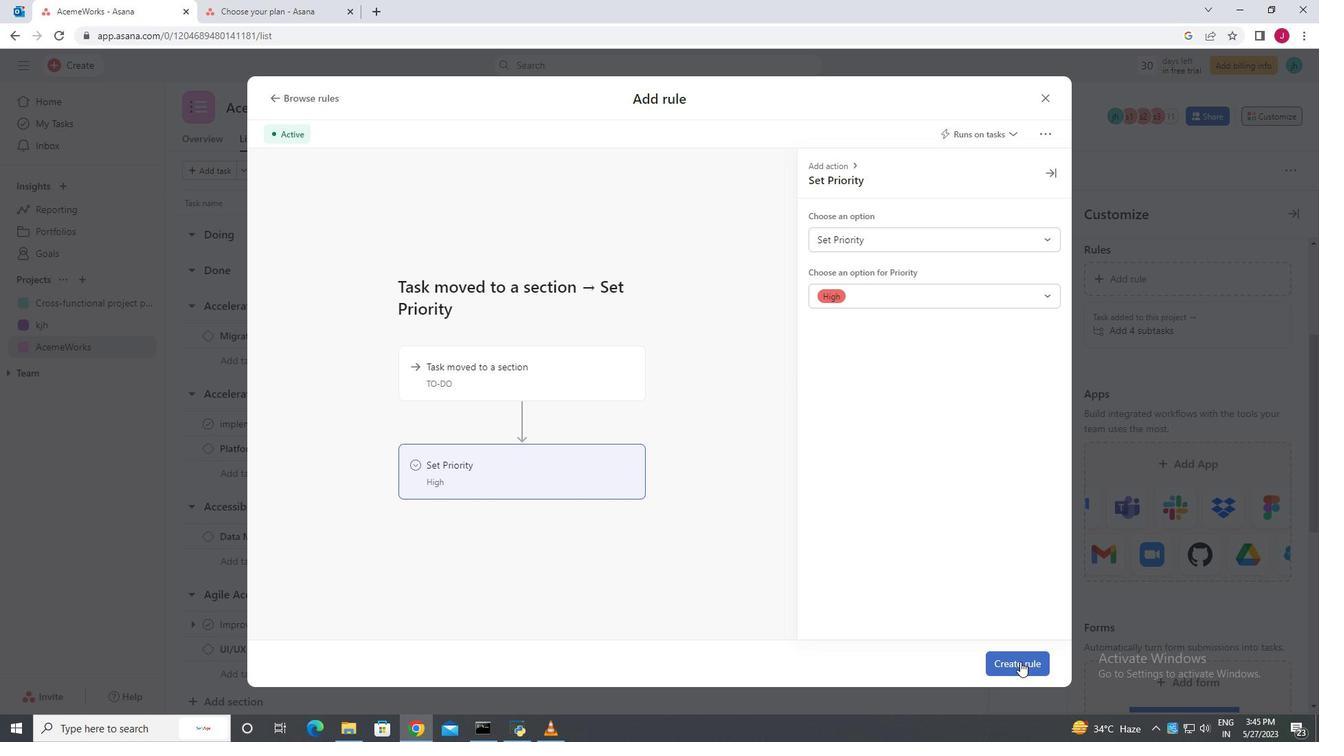 
Action: Mouse pressed left at (1021, 663)
Screenshot: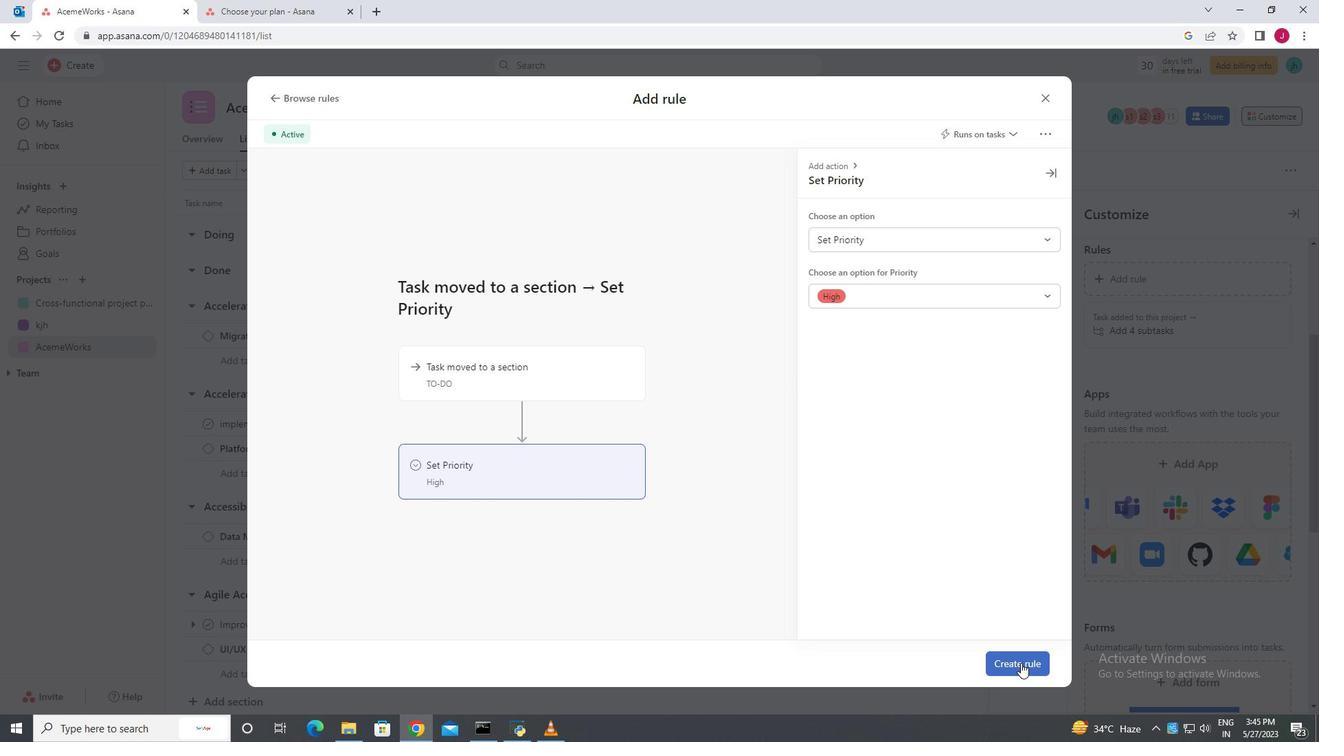 
Action: Mouse moved to (1007, 648)
Screenshot: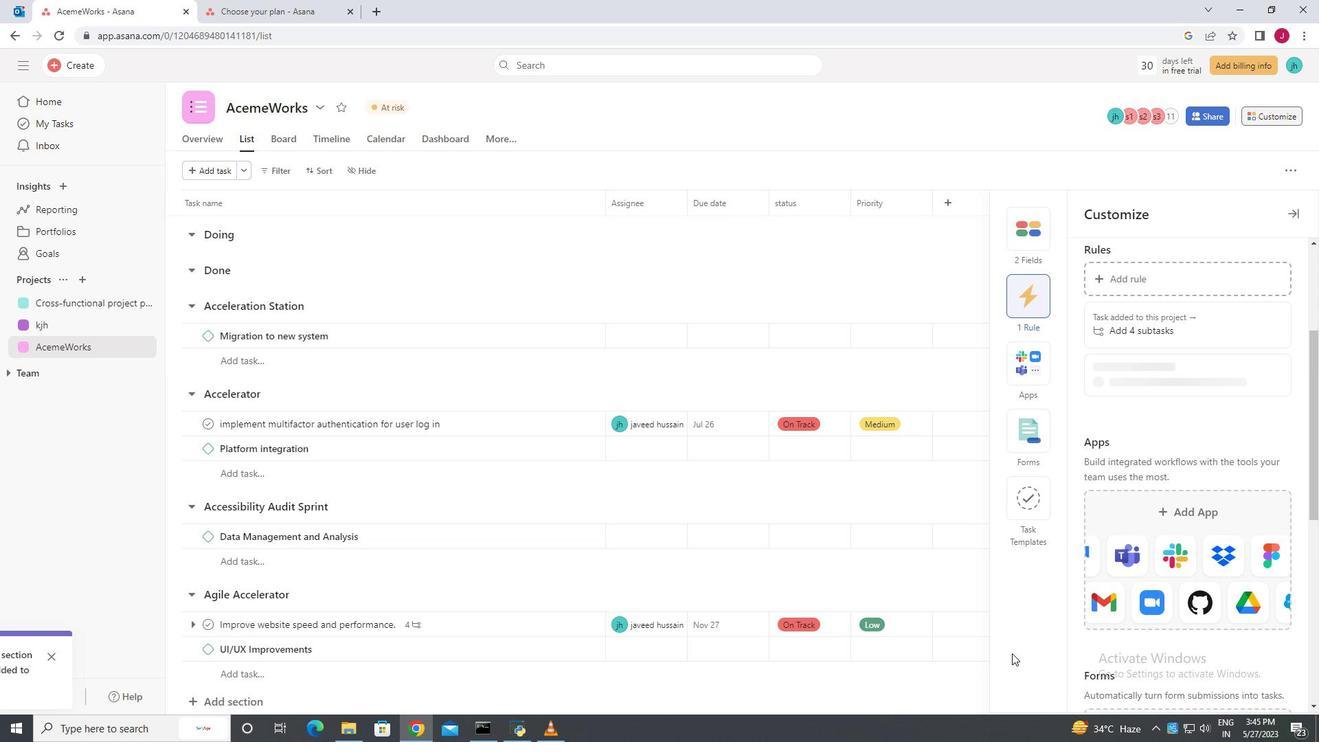 
